 Task: Create New Customer with Customer Name: On The Border, Billing Address Line1: 2103 Pike Street, Billing Address Line2:  San Diego, Billing Address Line3:  California 92126
Action: Mouse pressed left at (135, 26)
Screenshot: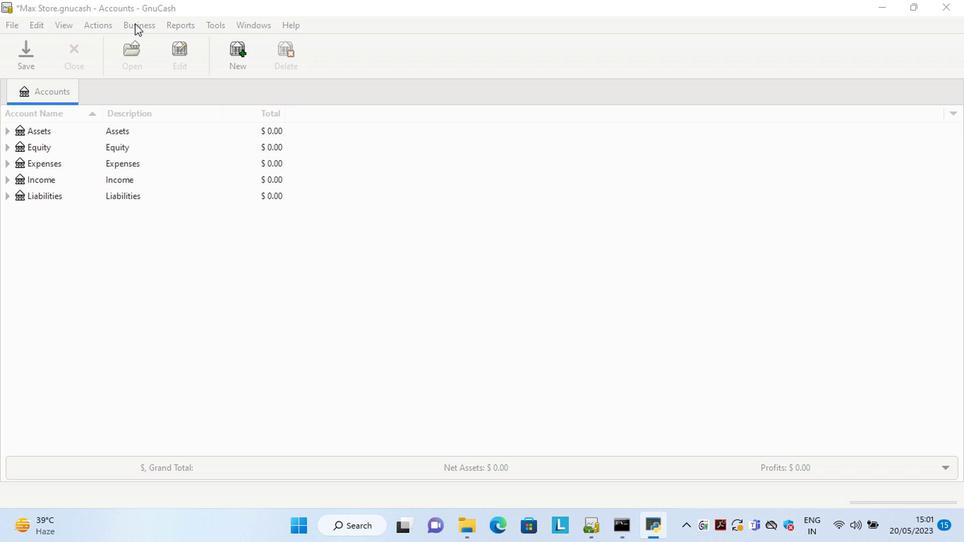 
Action: Mouse moved to (297, 62)
Screenshot: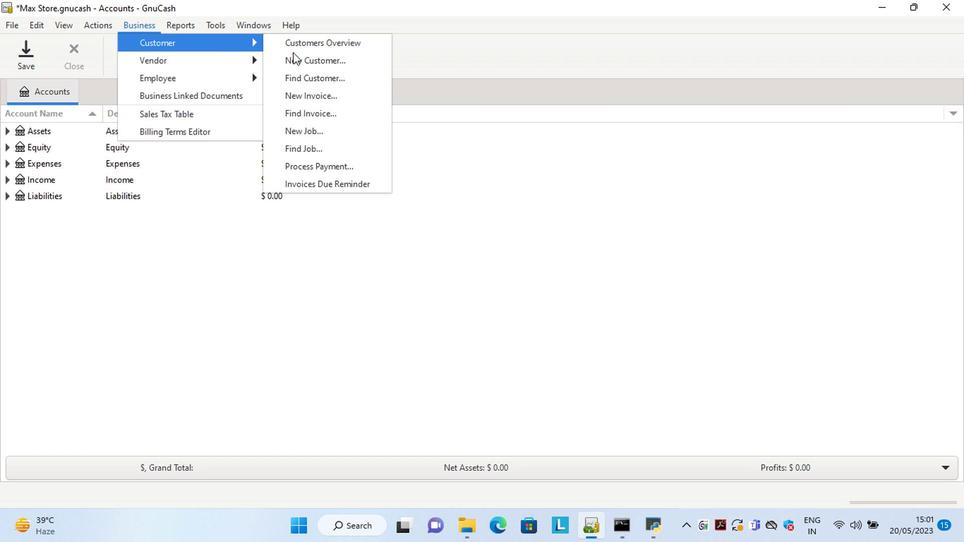 
Action: Mouse pressed left at (297, 62)
Screenshot: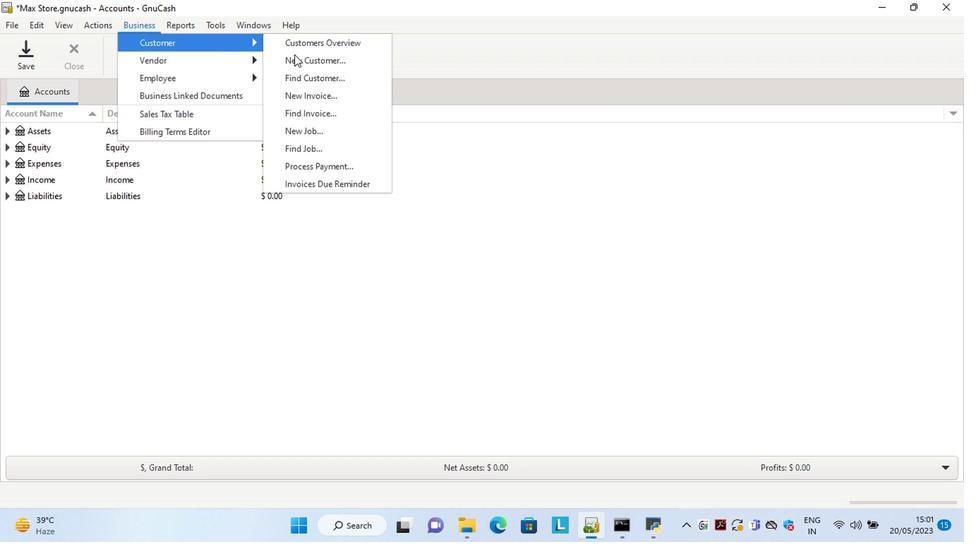 
Action: Mouse moved to (797, 247)
Screenshot: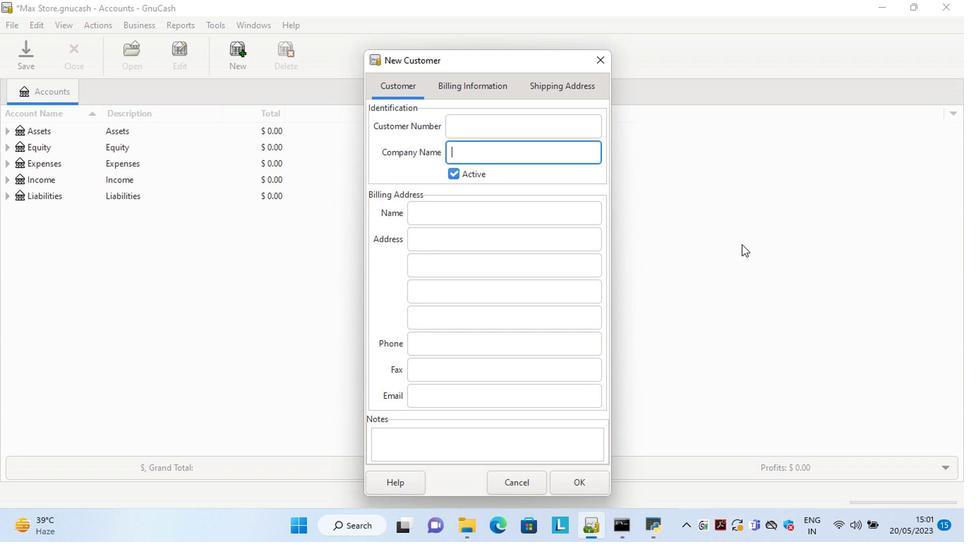 
Action: Key pressed <Key.shift>On<Key.space><Key.shift>The<Key.space><Key.shift>Border<Key.tab><Key.tab><Key.tab>2103<Key.space><Key.shift>Pike<Key.space><Key.shift>Street<Key.tab>s<Key.tab>c<Key.tab>
Screenshot: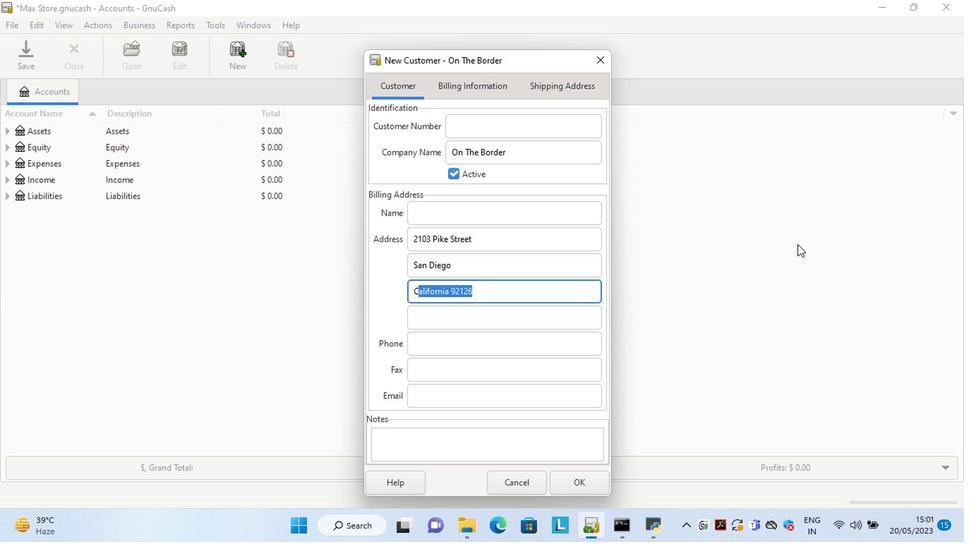 
Action: Mouse moved to (572, 489)
Screenshot: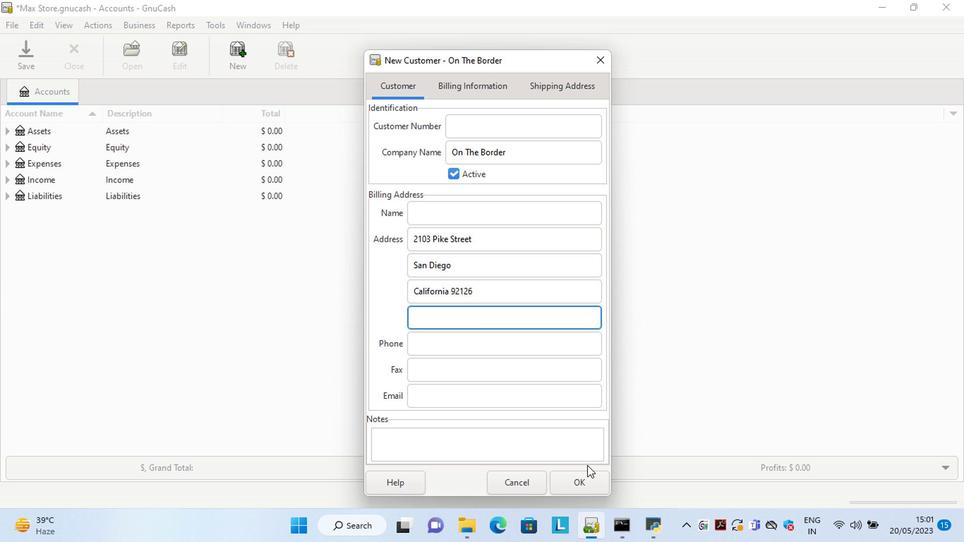 
Action: Mouse pressed left at (572, 489)
Screenshot: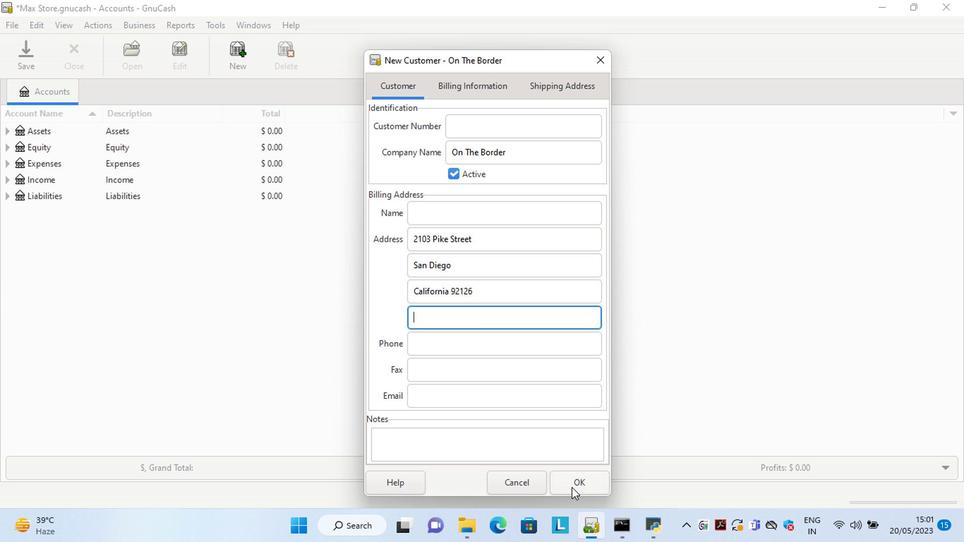 
